 Task: Use the formula "IMSINH" in spreadsheet "Project protfolio".
Action: Mouse moved to (105, 63)
Screenshot: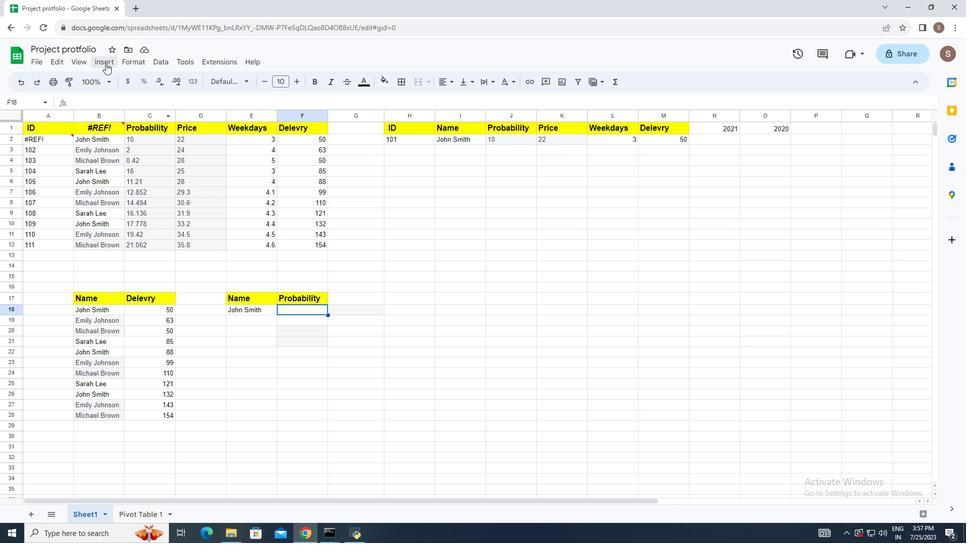 
Action: Mouse pressed left at (105, 63)
Screenshot: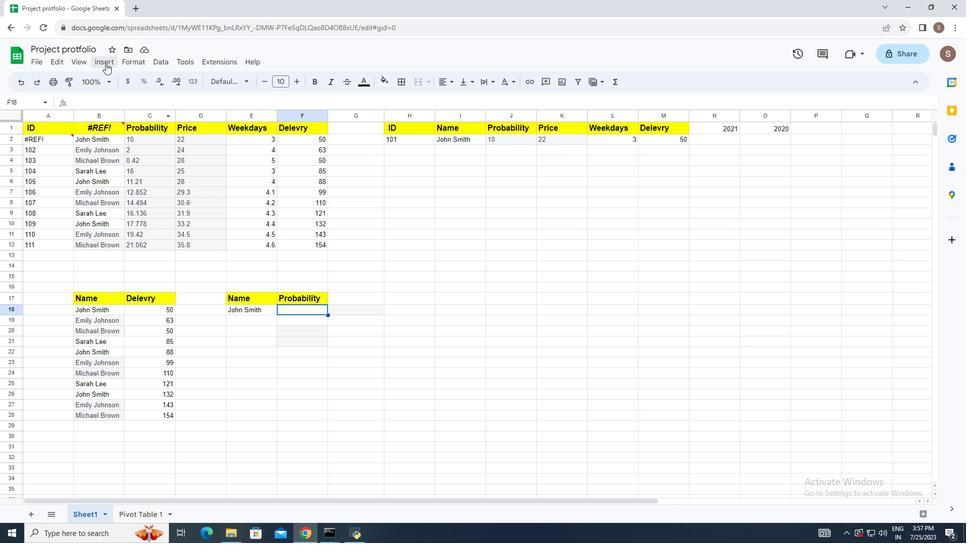 
Action: Mouse moved to (160, 236)
Screenshot: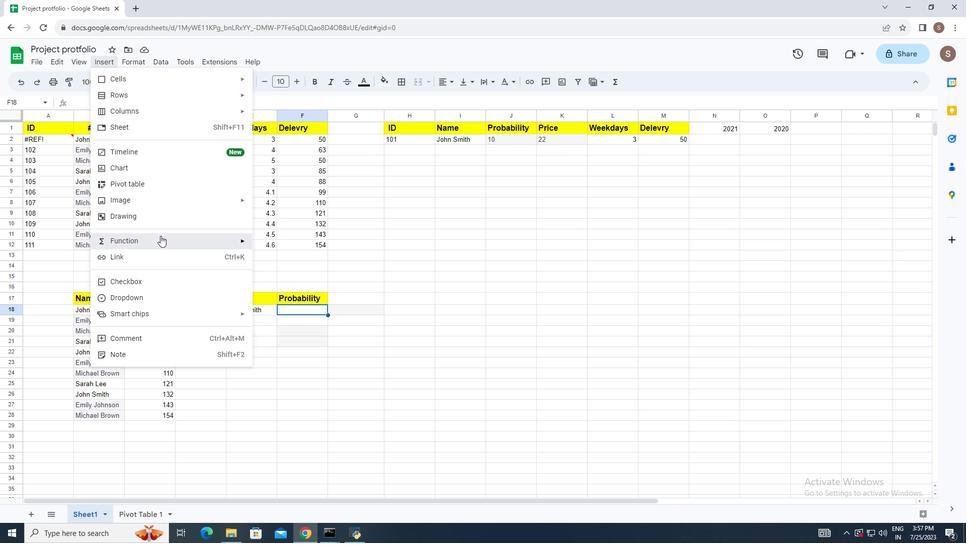 
Action: Mouse pressed left at (160, 236)
Screenshot: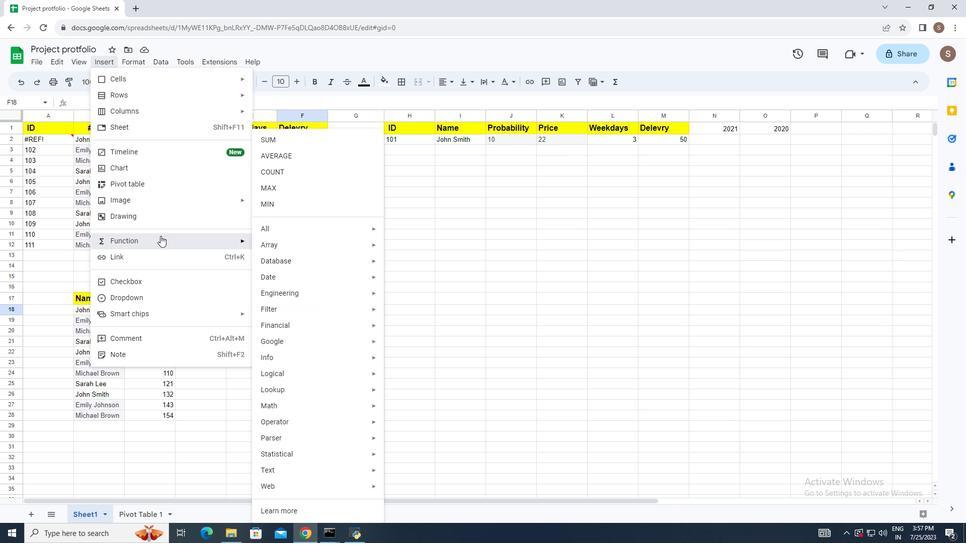 
Action: Mouse moved to (285, 229)
Screenshot: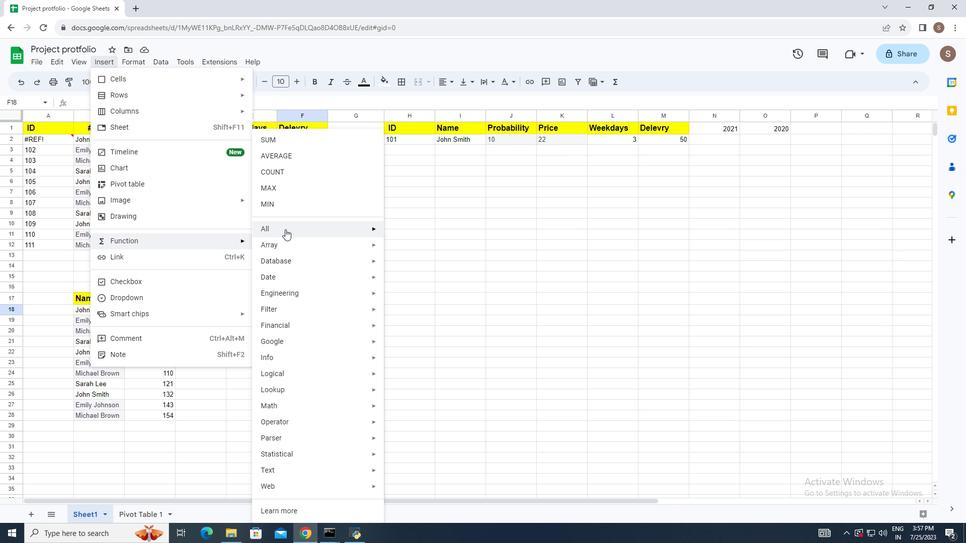 
Action: Mouse pressed left at (285, 229)
Screenshot: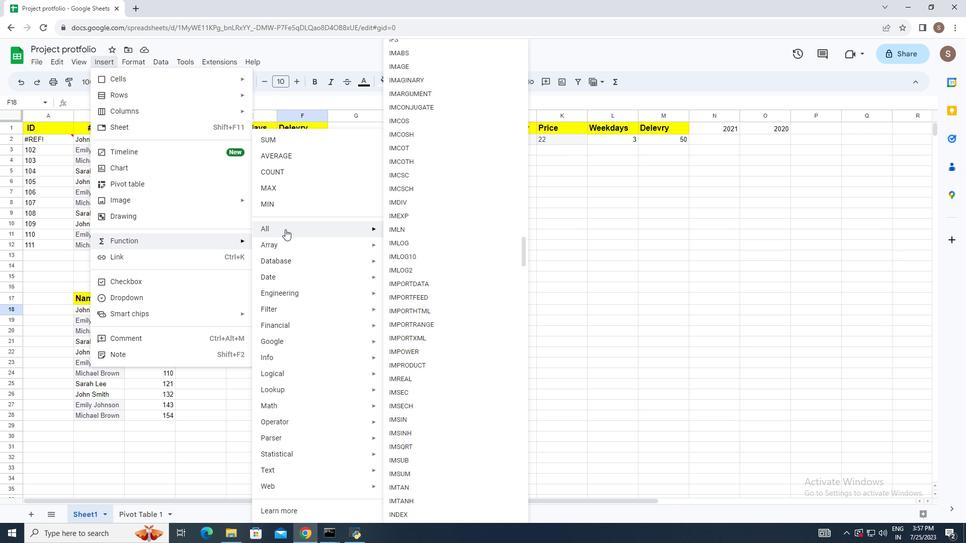
Action: Mouse moved to (442, 433)
Screenshot: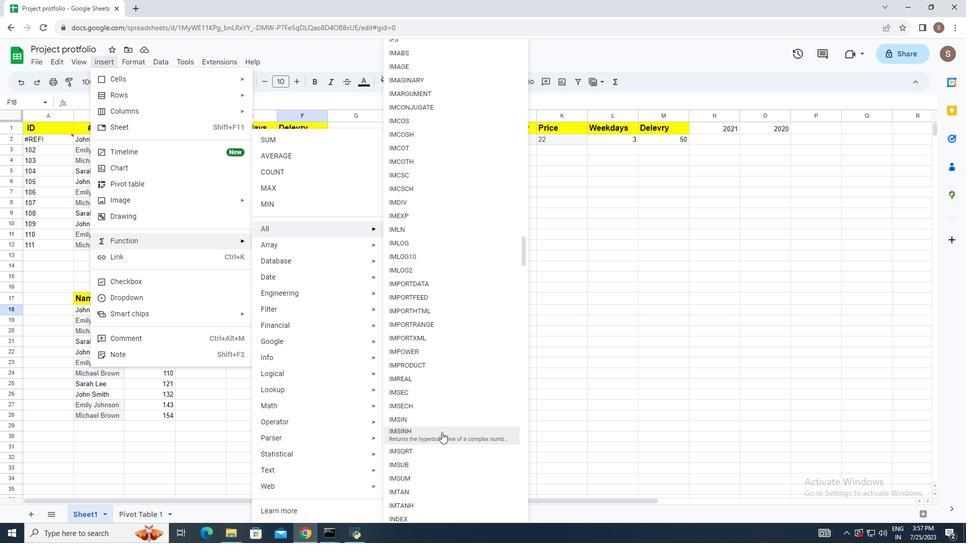 
Action: Mouse pressed left at (442, 433)
Screenshot: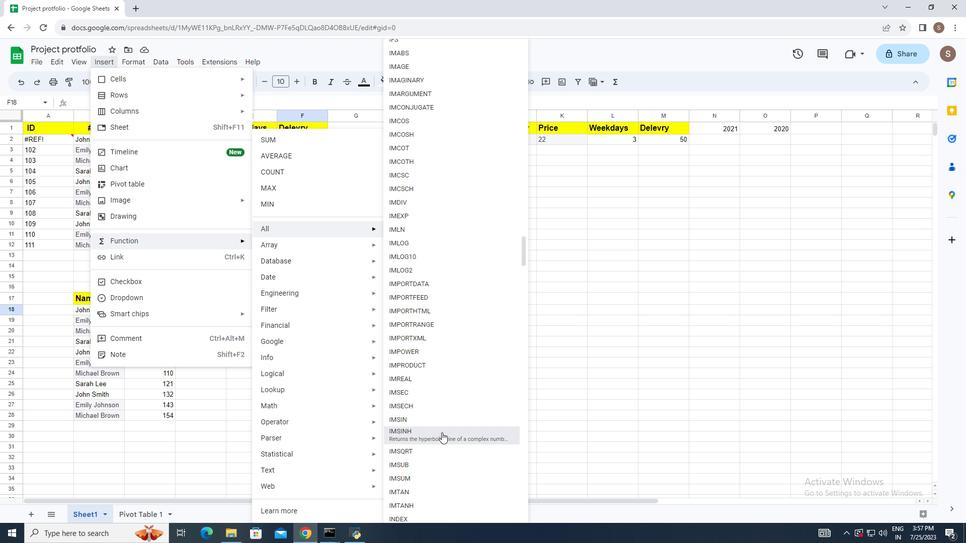 
Action: Mouse moved to (405, 380)
Screenshot: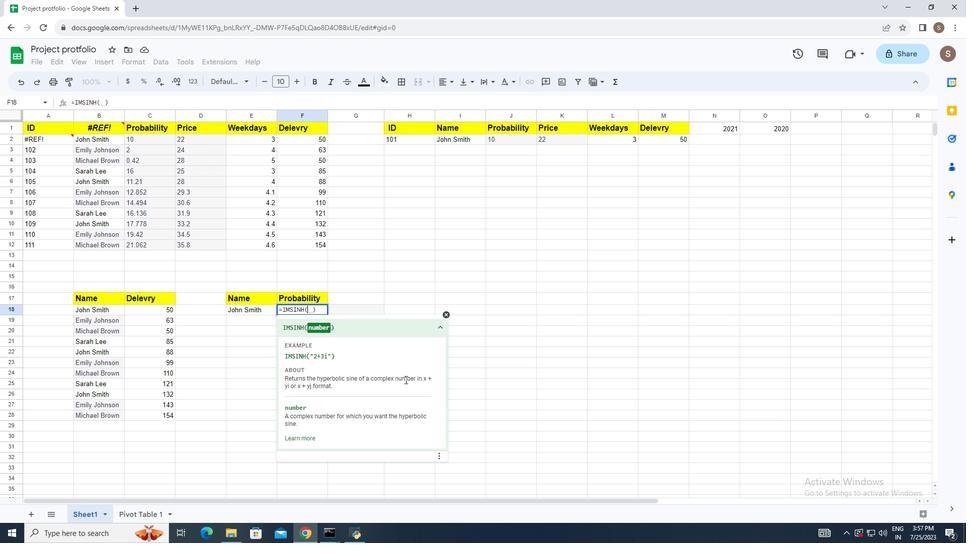 
Action: Key pressed <Key.shift_r>"6+8i<Key.shift_r>"<Key.enter>
Screenshot: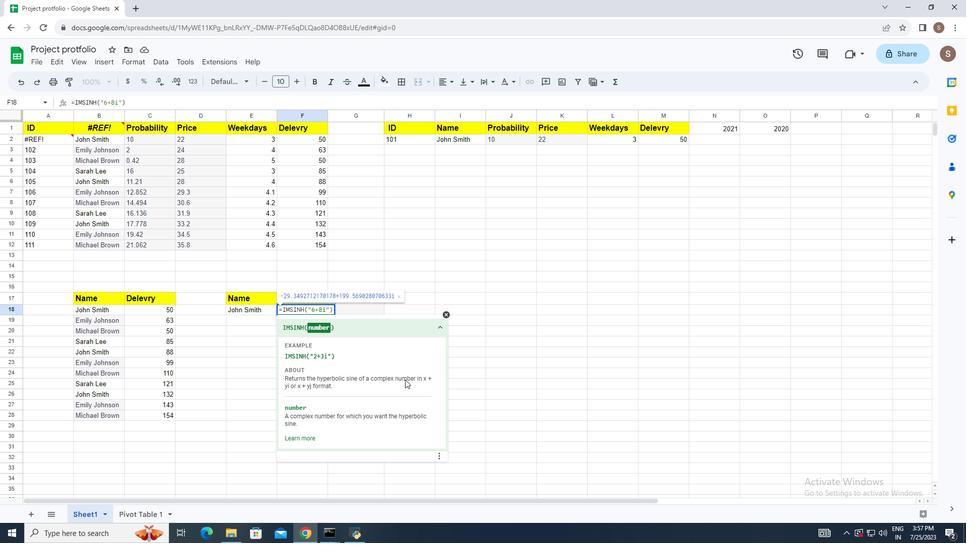 
